 Task: Create a rule from the Agile list, Priority changed -> Complete task in the project AgileJump if Priority Cleared then Complete Task
Action: Mouse moved to (795, 74)
Screenshot: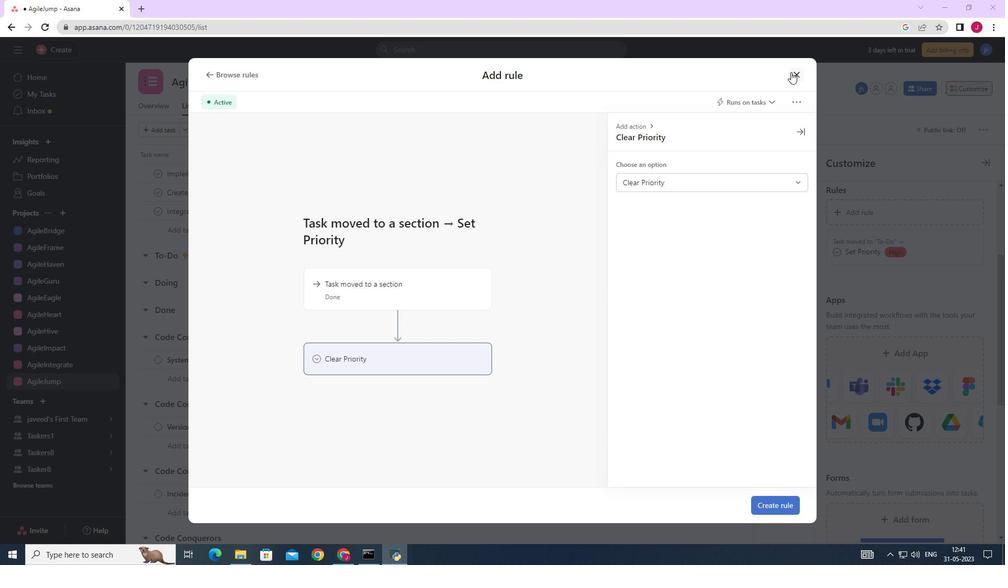
Action: Mouse pressed left at (795, 74)
Screenshot: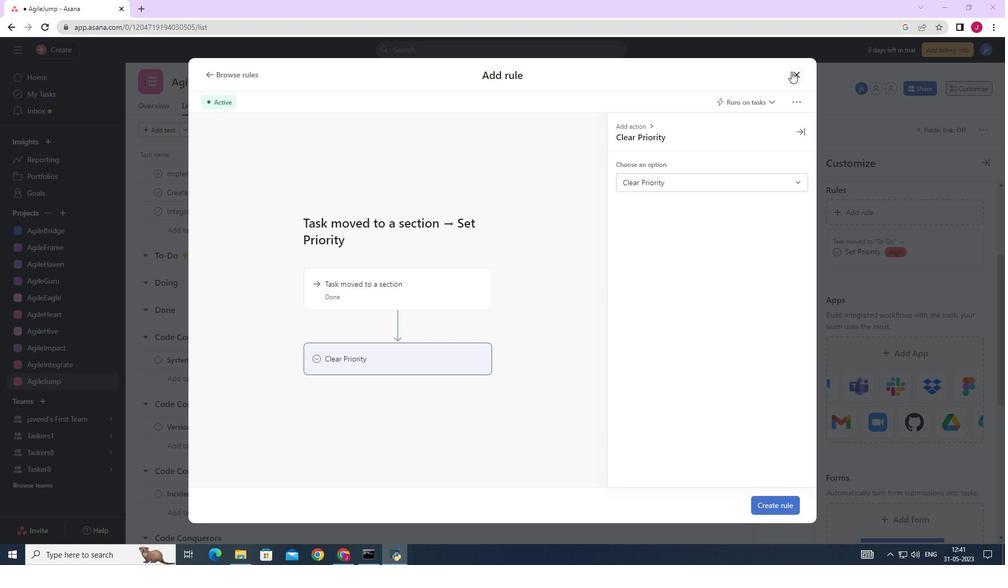 
Action: Mouse moved to (975, 92)
Screenshot: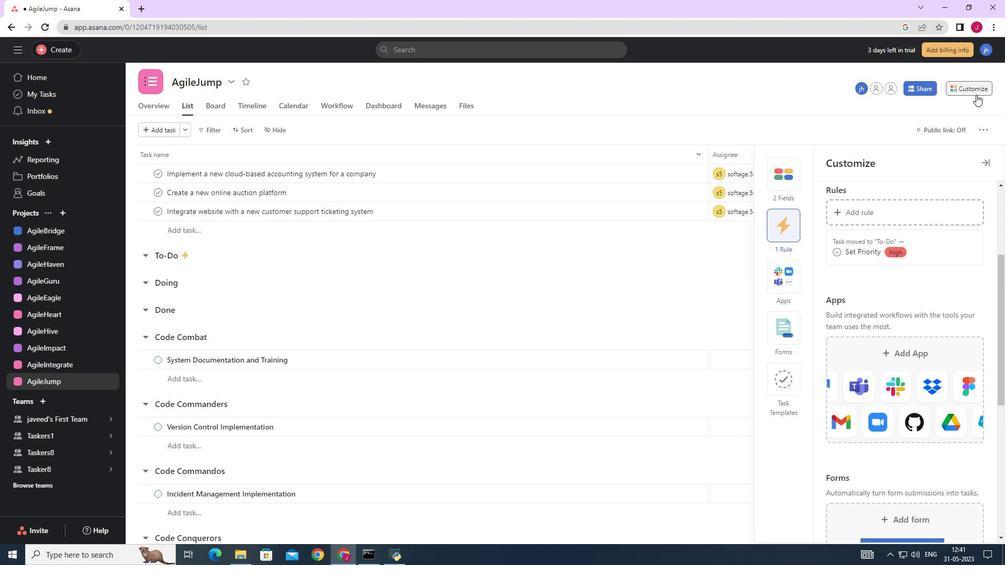 
Action: Mouse pressed left at (975, 92)
Screenshot: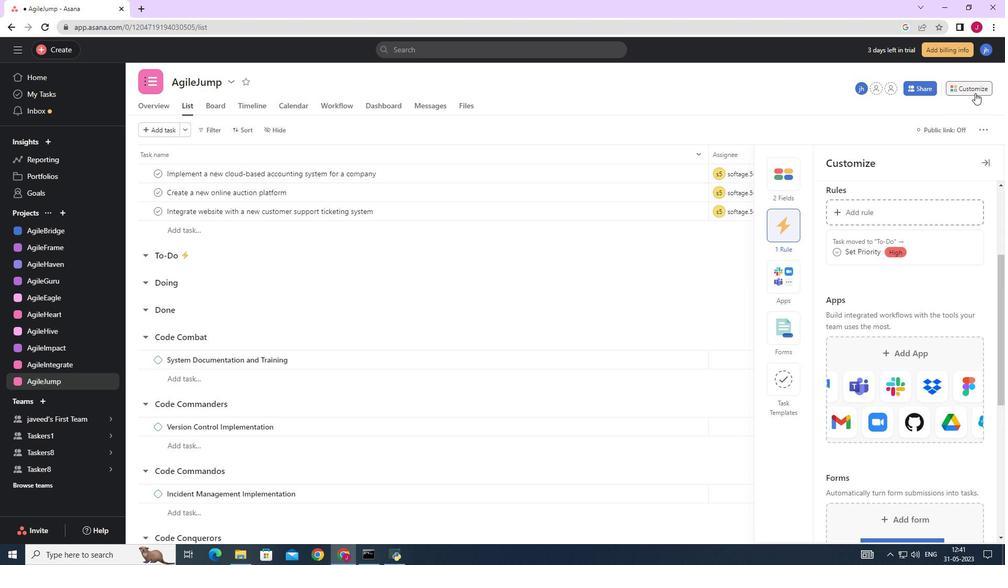 
Action: Mouse moved to (967, 91)
Screenshot: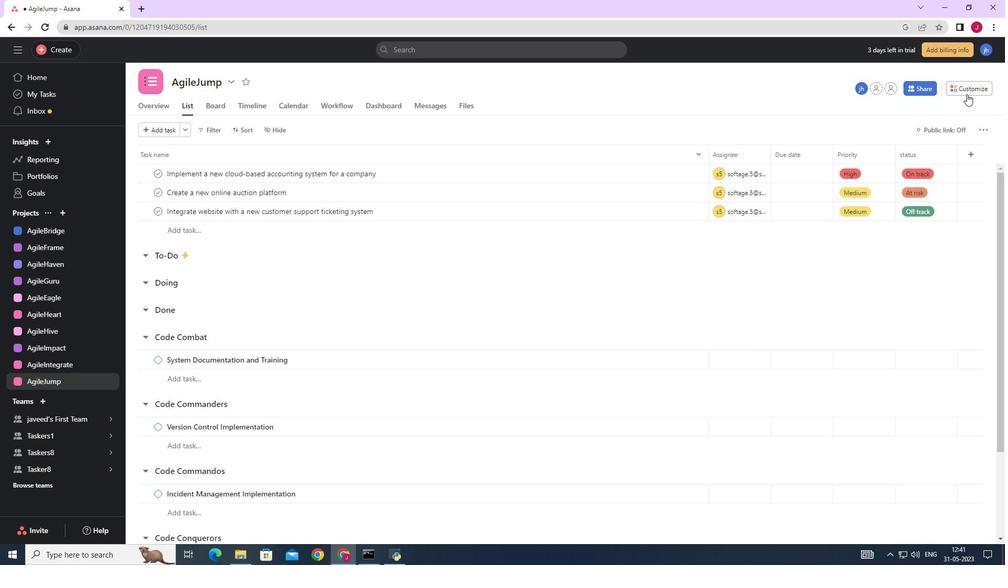 
Action: Mouse pressed left at (967, 91)
Screenshot: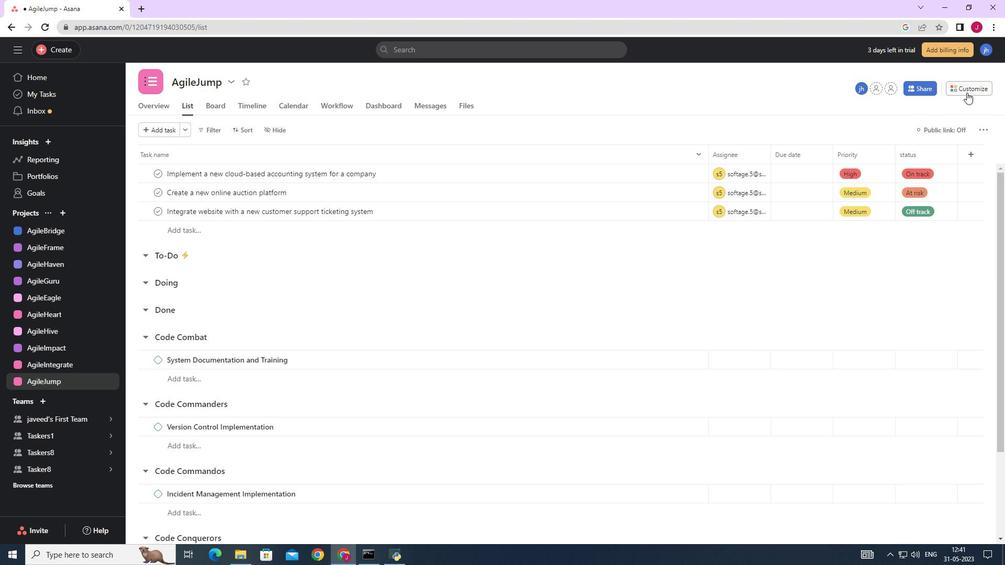 
Action: Mouse moved to (790, 228)
Screenshot: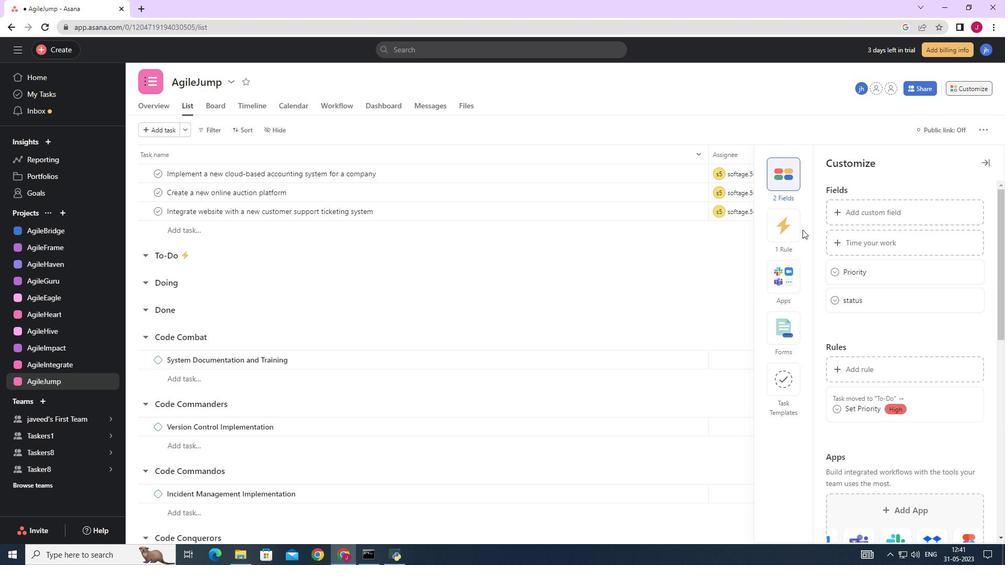
Action: Mouse pressed left at (790, 228)
Screenshot: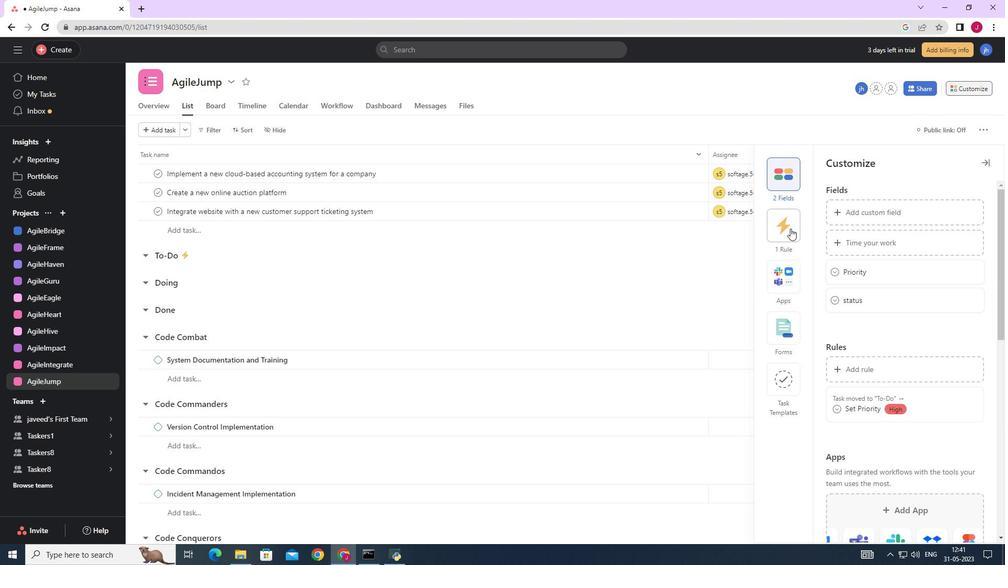 
Action: Mouse moved to (858, 206)
Screenshot: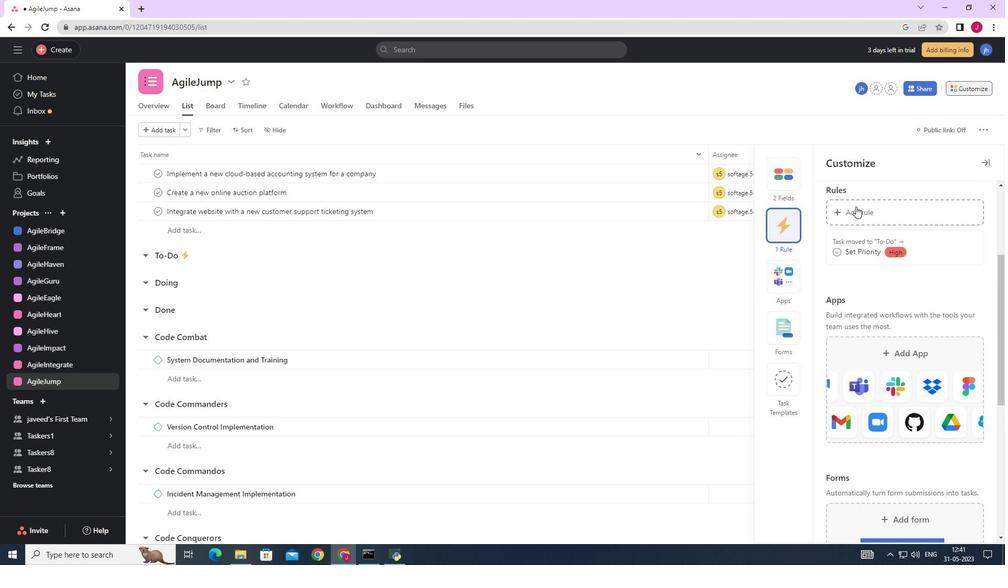 
Action: Mouse pressed left at (858, 206)
Screenshot: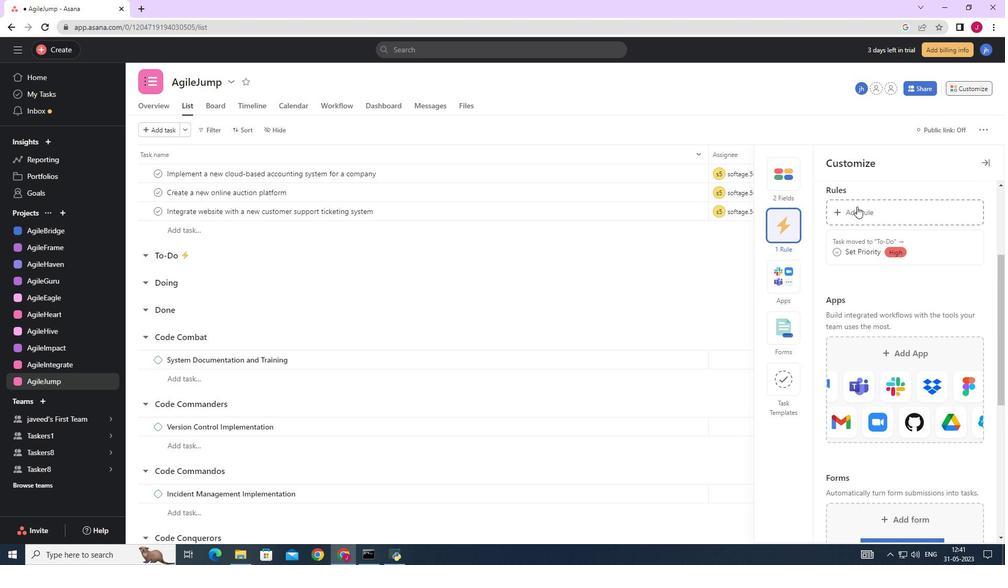 
Action: Mouse moved to (223, 156)
Screenshot: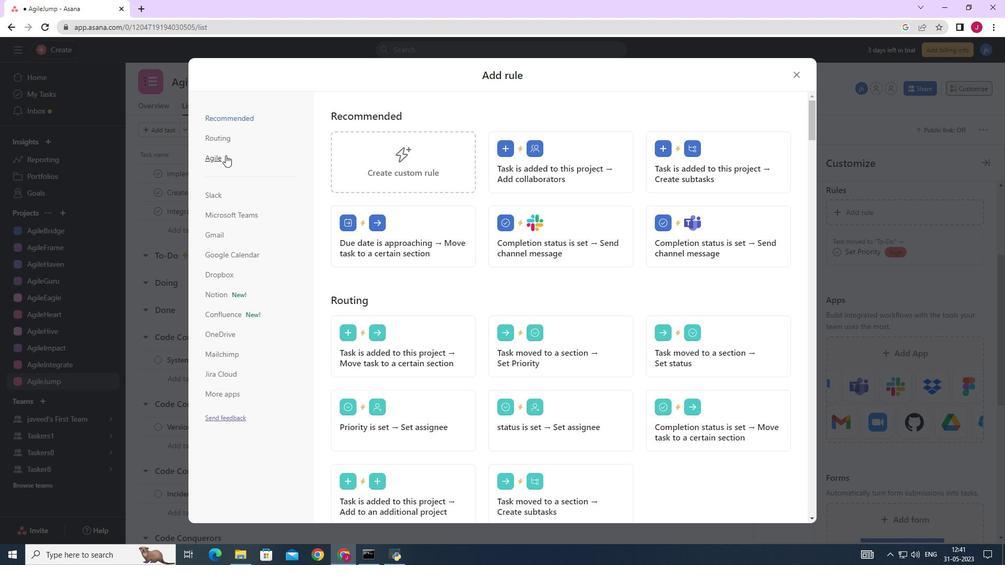 
Action: Mouse pressed left at (223, 156)
Screenshot: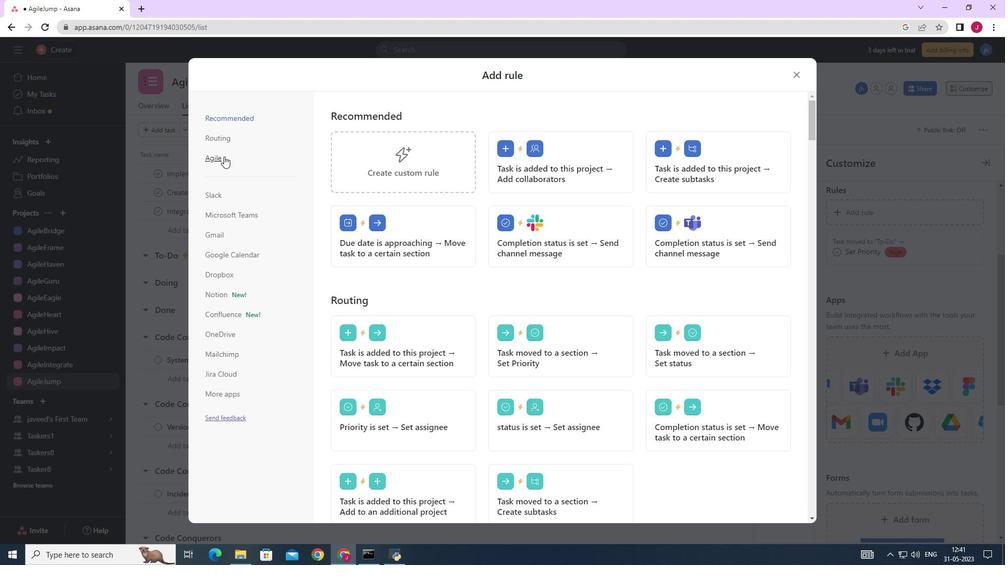 
Action: Mouse moved to (428, 157)
Screenshot: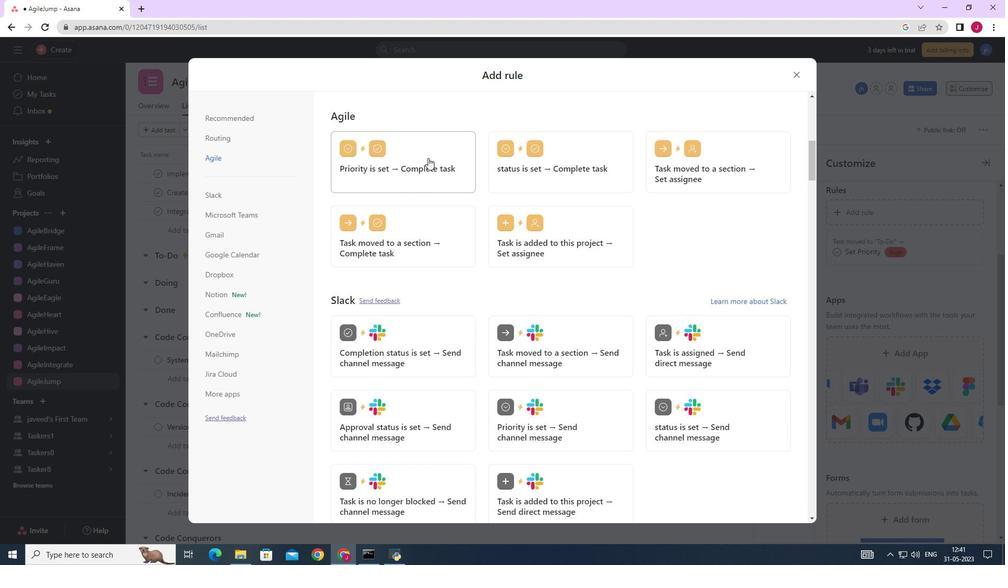 
Action: Mouse pressed left at (428, 157)
Screenshot: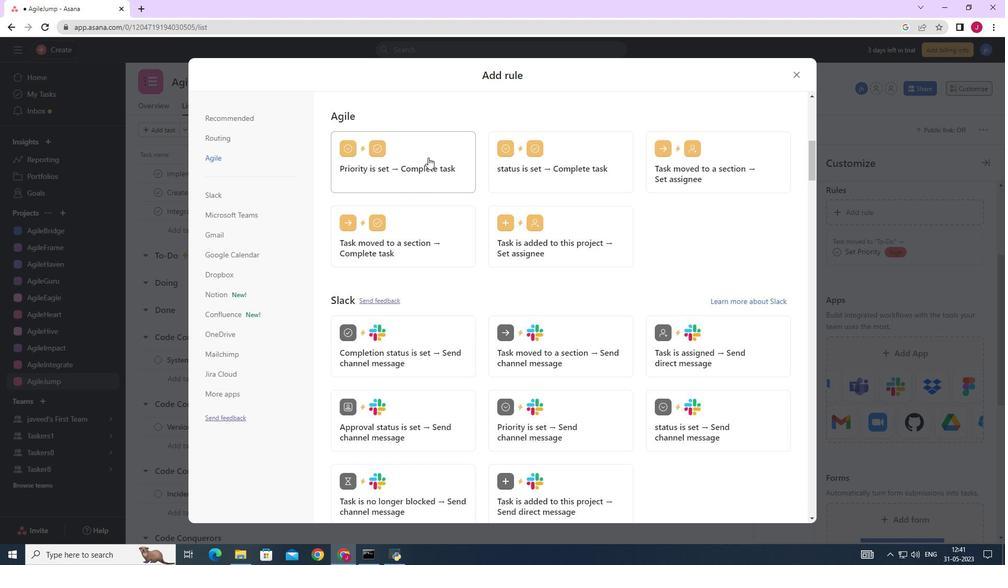 
Action: Mouse moved to (390, 346)
Screenshot: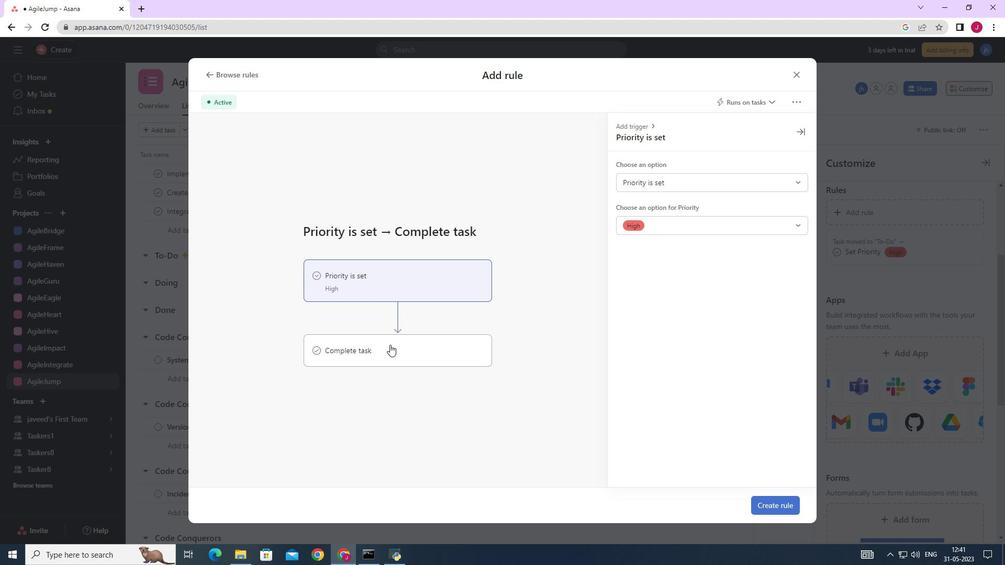 
Action: Mouse pressed left at (390, 346)
Screenshot: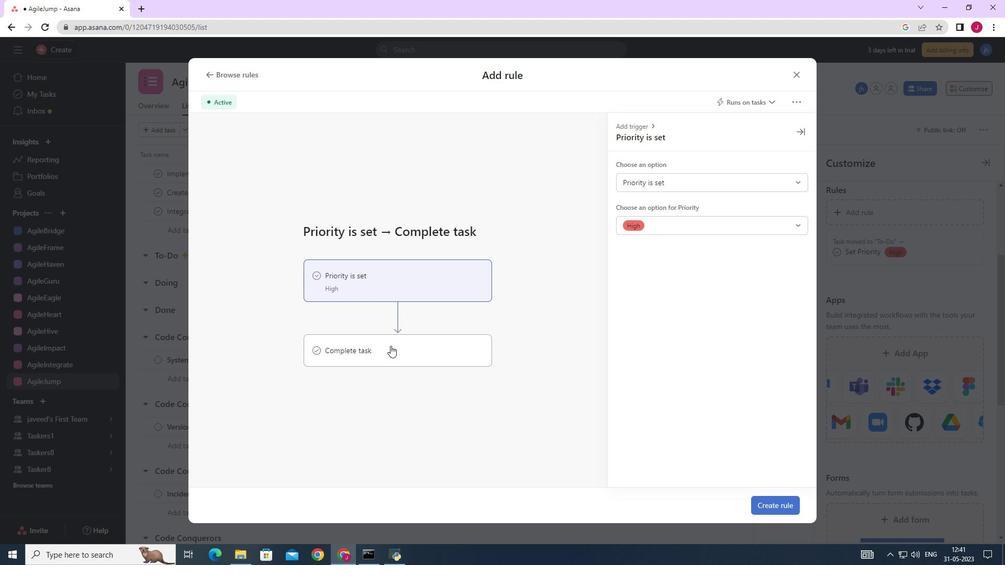 
Action: Mouse moved to (693, 178)
Screenshot: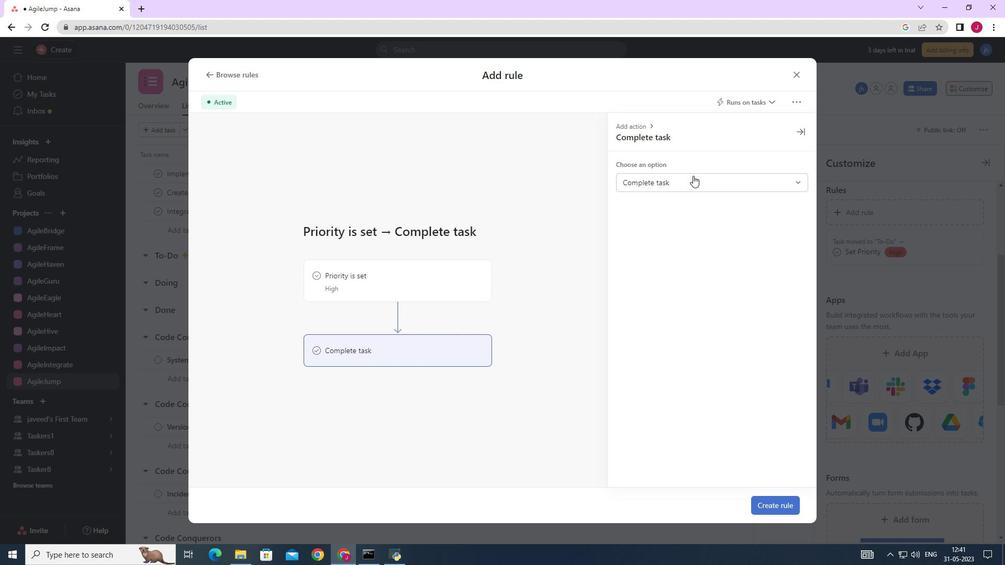 
Action: Mouse pressed left at (693, 178)
Screenshot: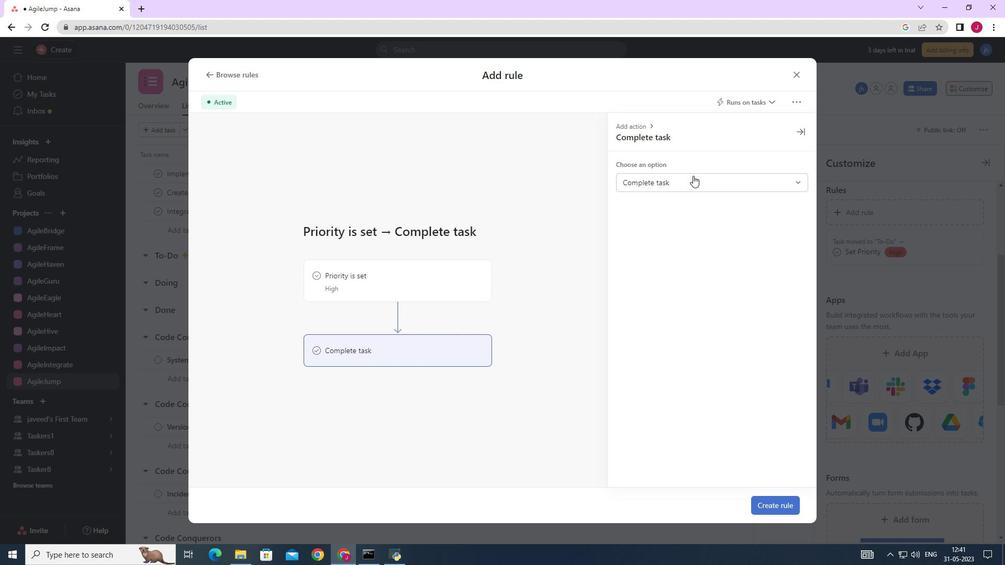 
Action: Mouse moved to (657, 175)
Screenshot: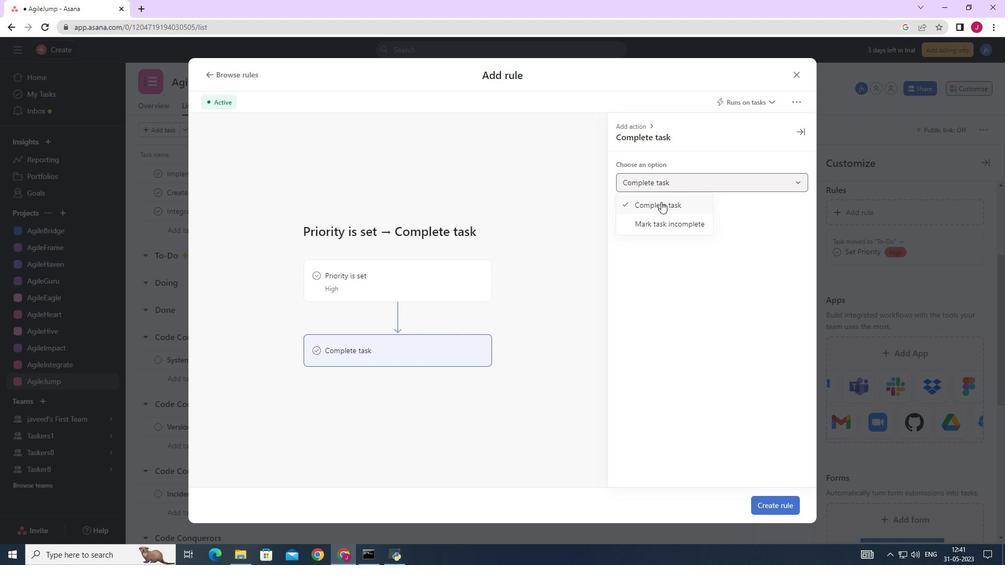 
Action: Mouse pressed left at (657, 175)
Screenshot: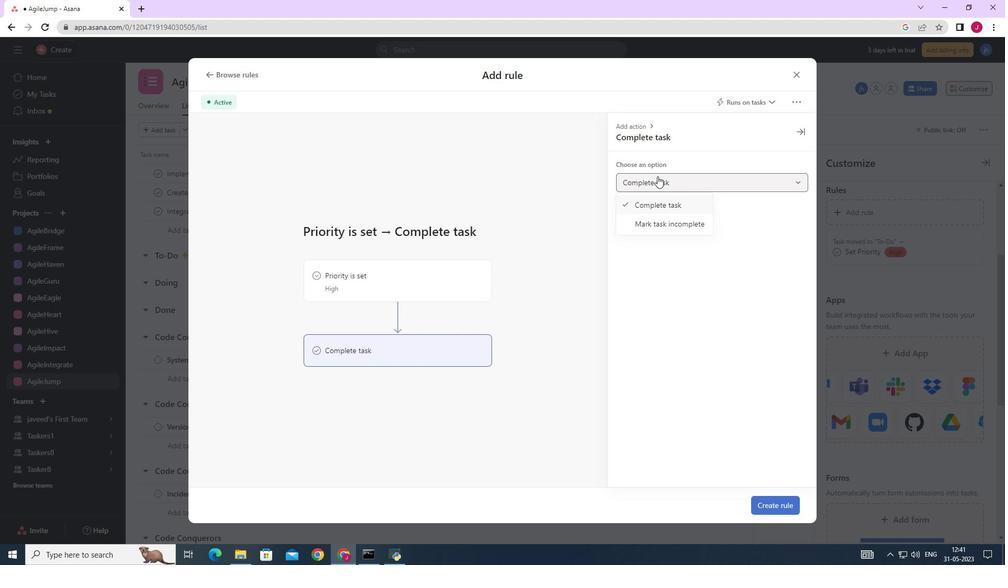 
Action: Mouse moved to (358, 271)
Screenshot: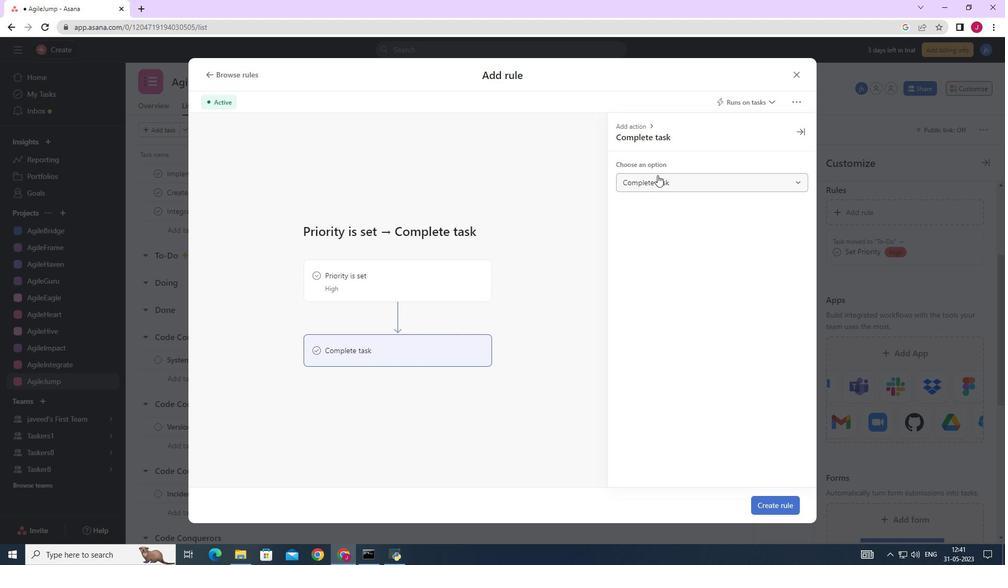 
Action: Mouse pressed left at (358, 271)
Screenshot: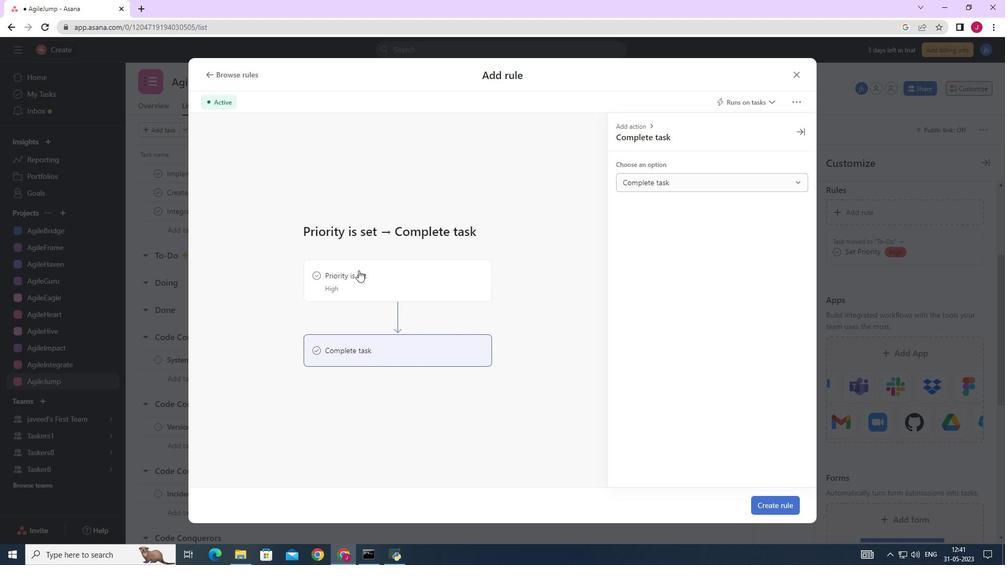 
Action: Mouse moved to (662, 183)
Screenshot: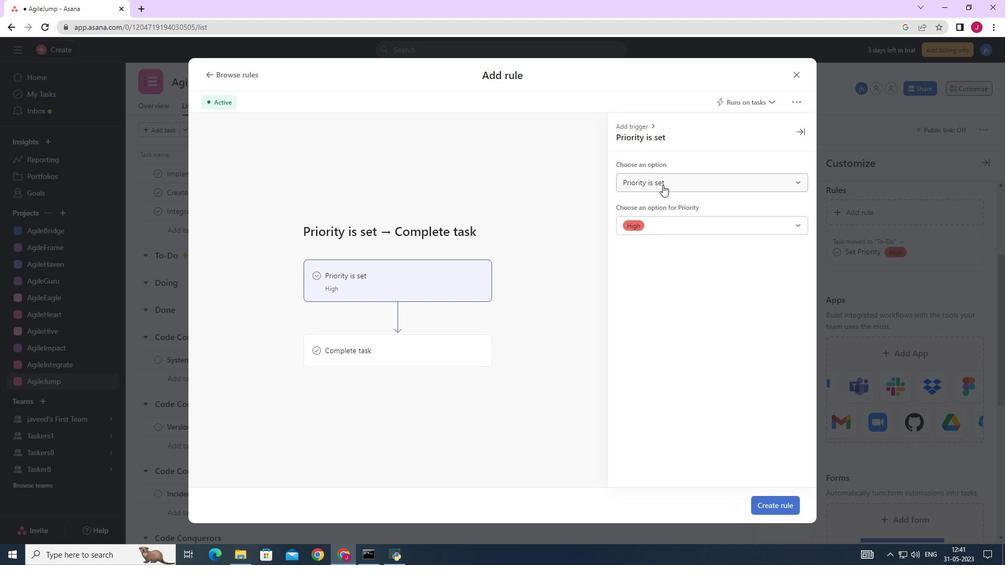 
Action: Mouse pressed left at (662, 183)
Screenshot: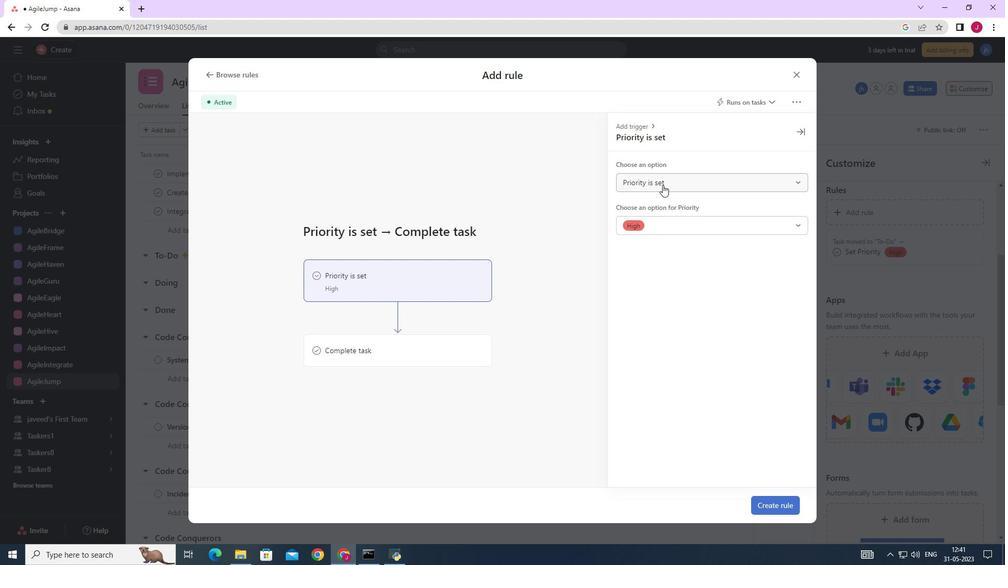 
Action: Mouse moved to (656, 231)
Screenshot: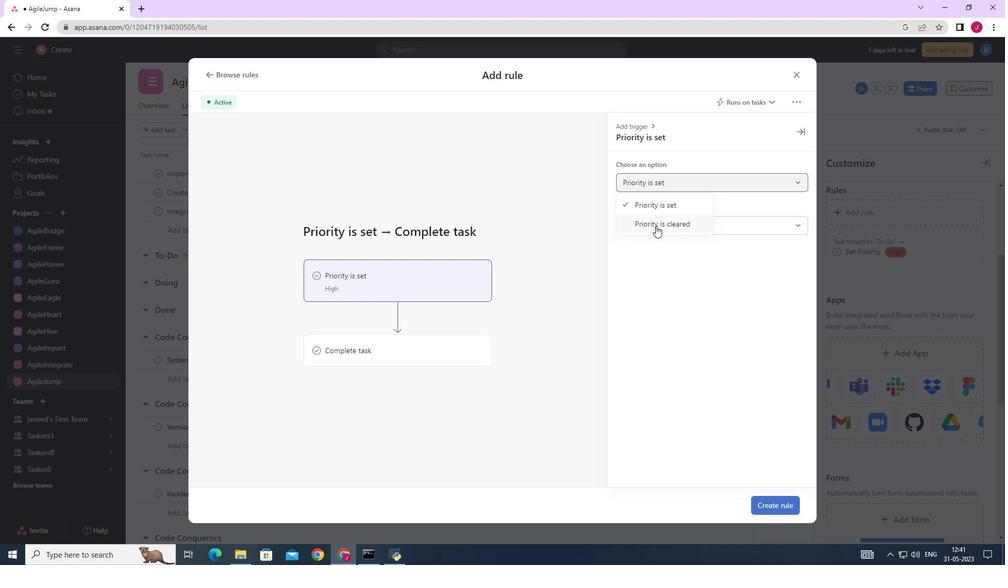 
Action: Mouse pressed left at (656, 231)
Screenshot: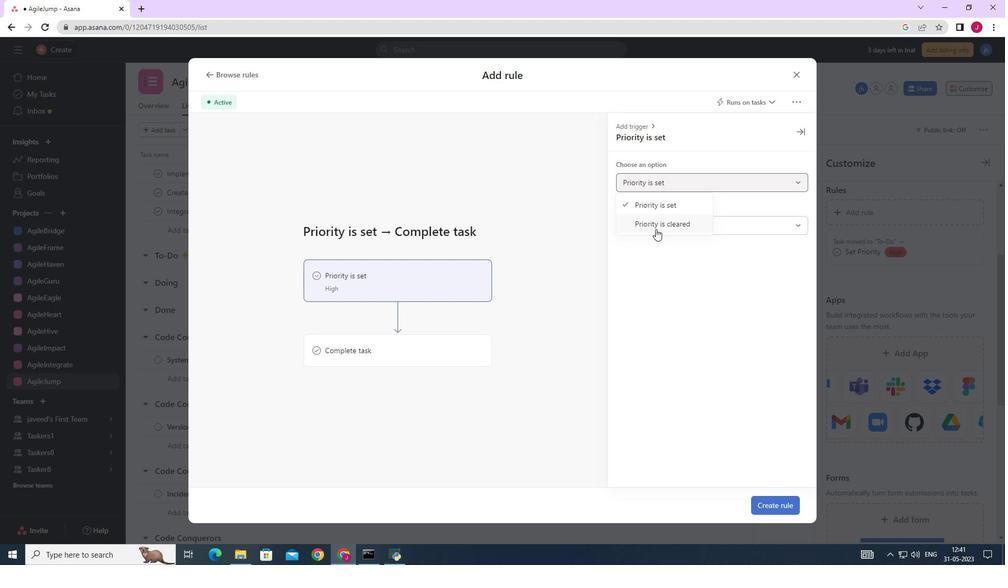 
Action: Mouse moved to (423, 347)
Screenshot: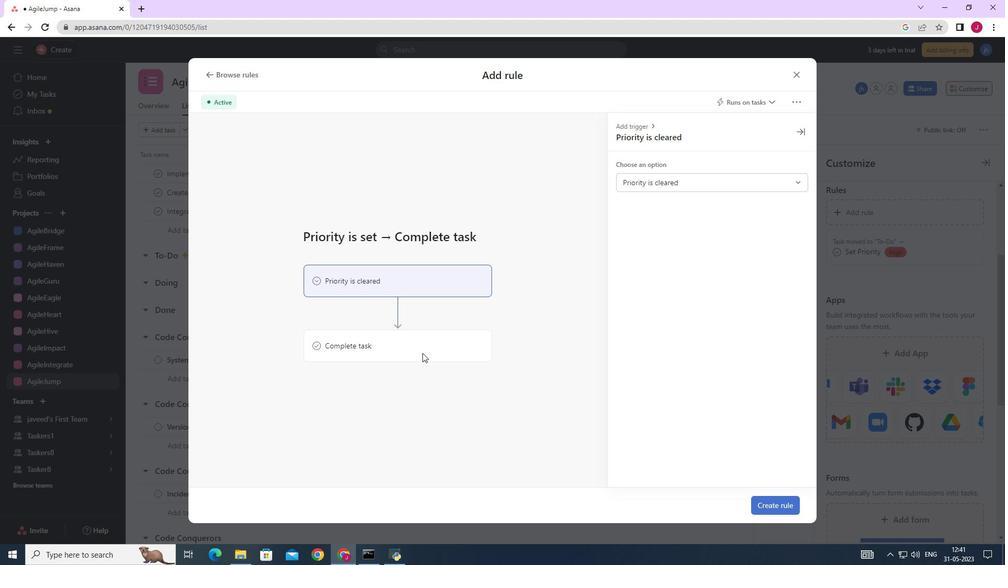 
Action: Mouse pressed left at (423, 347)
Screenshot: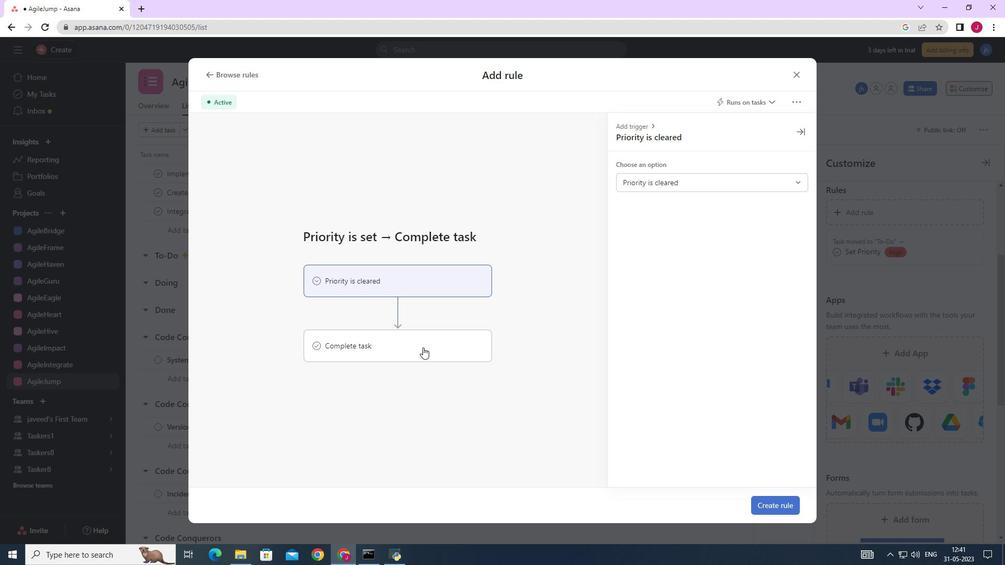 
Action: Mouse moved to (769, 501)
Screenshot: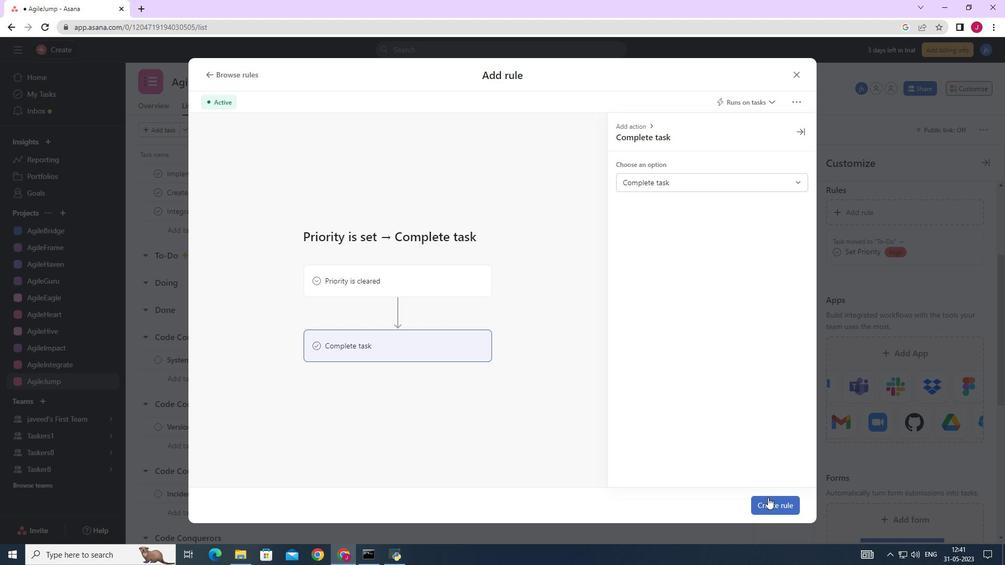 
Action: Mouse pressed left at (769, 501)
Screenshot: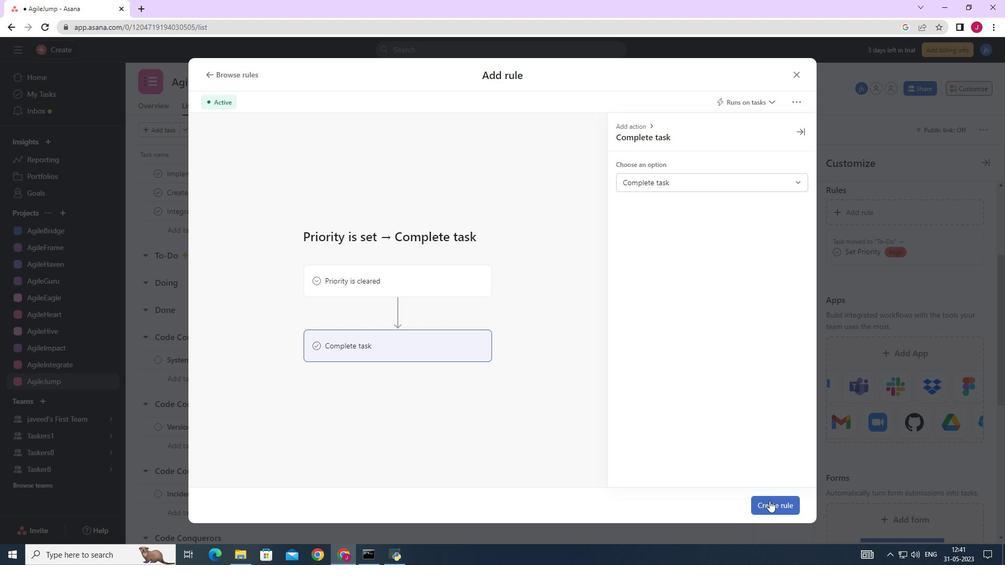 
Action: Mouse moved to (765, 497)
Screenshot: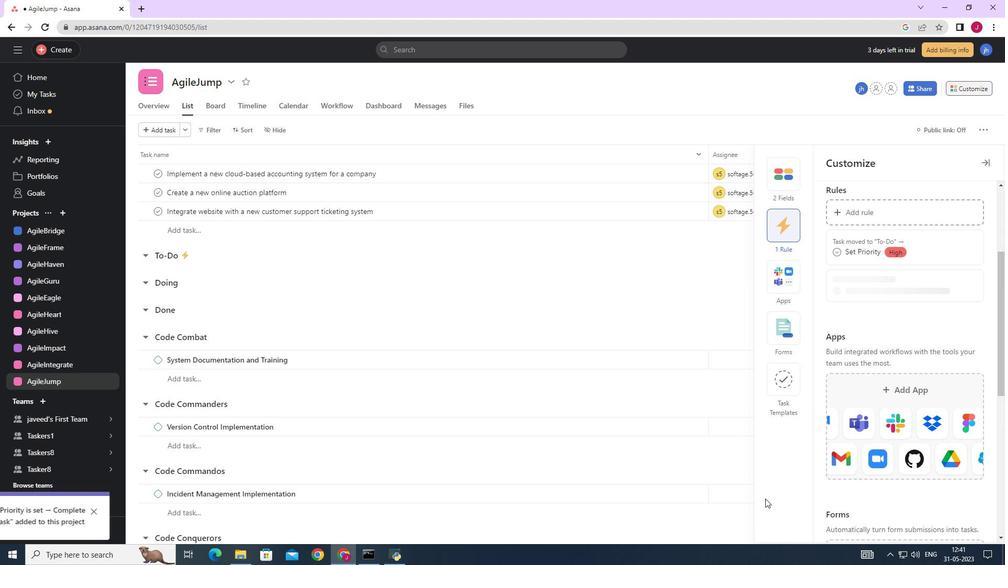 
